 Task: Create Card Infrastructure Upgrade in Board Product Research to Workspace Business Analysis. Create Card Manufacturing Review in Board Team Collaboration to Workspace Business Analysis. Create Card Server Migration in Board Product Development and Innovation Consulting to Workspace Business Analysis
Action: Mouse moved to (505, 161)
Screenshot: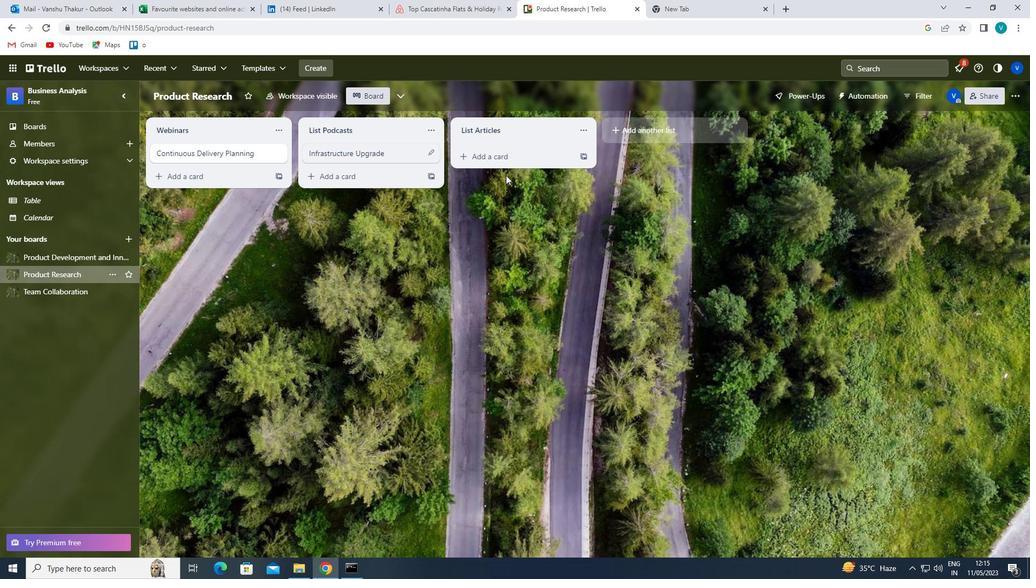
Action: Mouse pressed left at (505, 161)
Screenshot: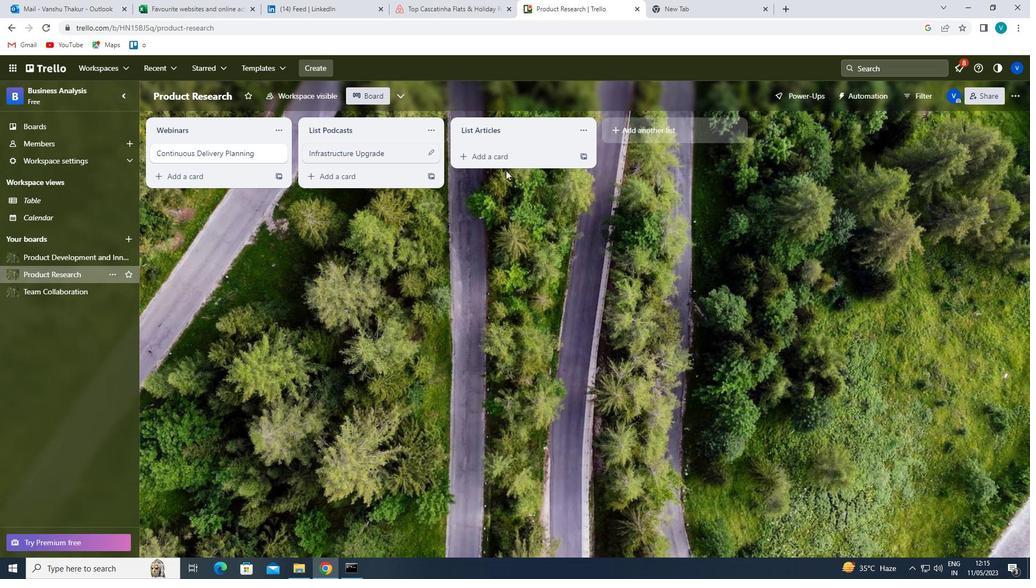 
Action: Key pressed <Key.shift>INFRASTRUCTURE<Key.space><Key.shift>UPGARDE<Key.backspace><Key.backspace><Key.backspace><Key.backspace>RADE<Key.enter>
Screenshot: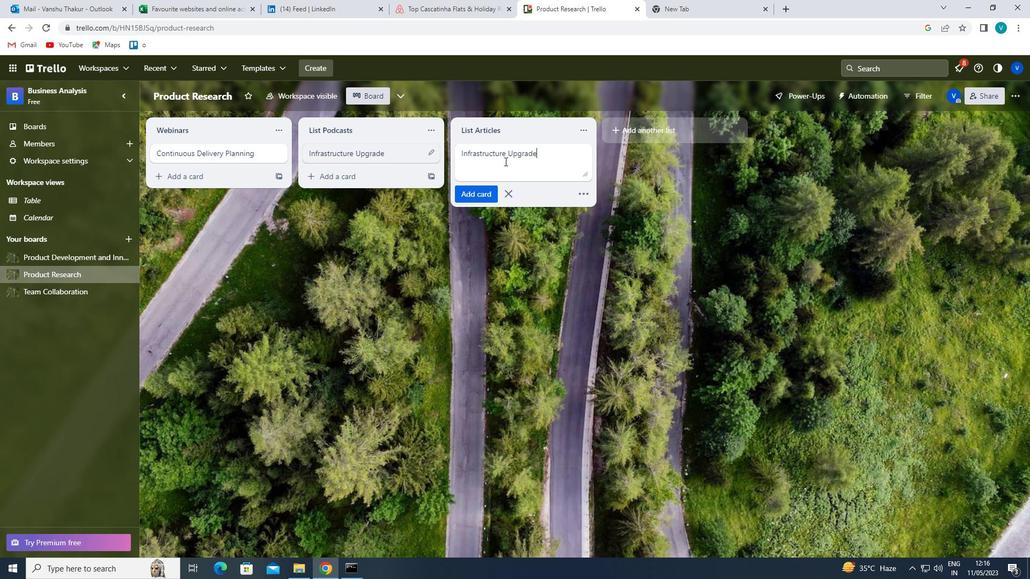 
Action: Mouse moved to (50, 292)
Screenshot: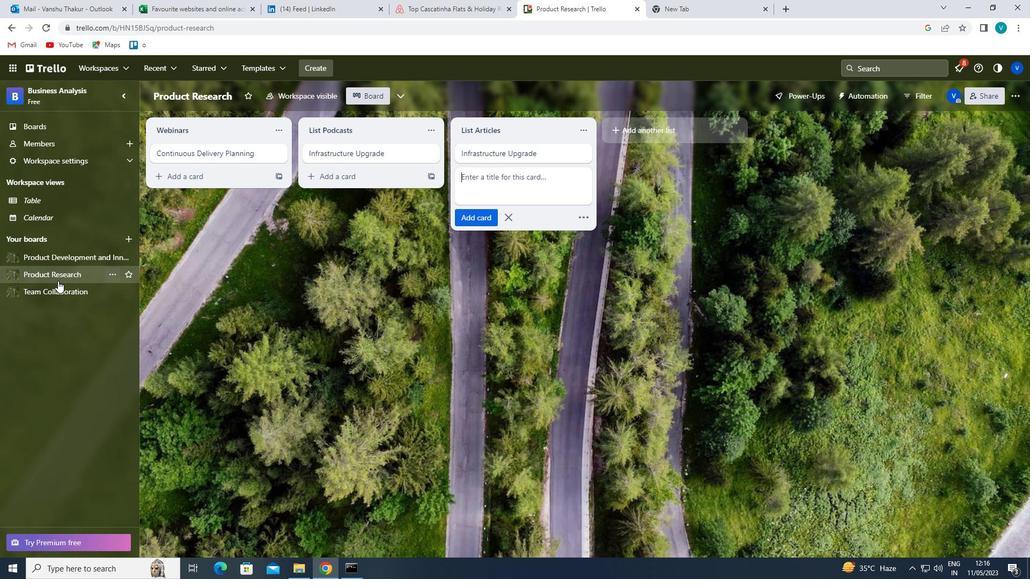 
Action: Mouse pressed left at (50, 292)
Screenshot: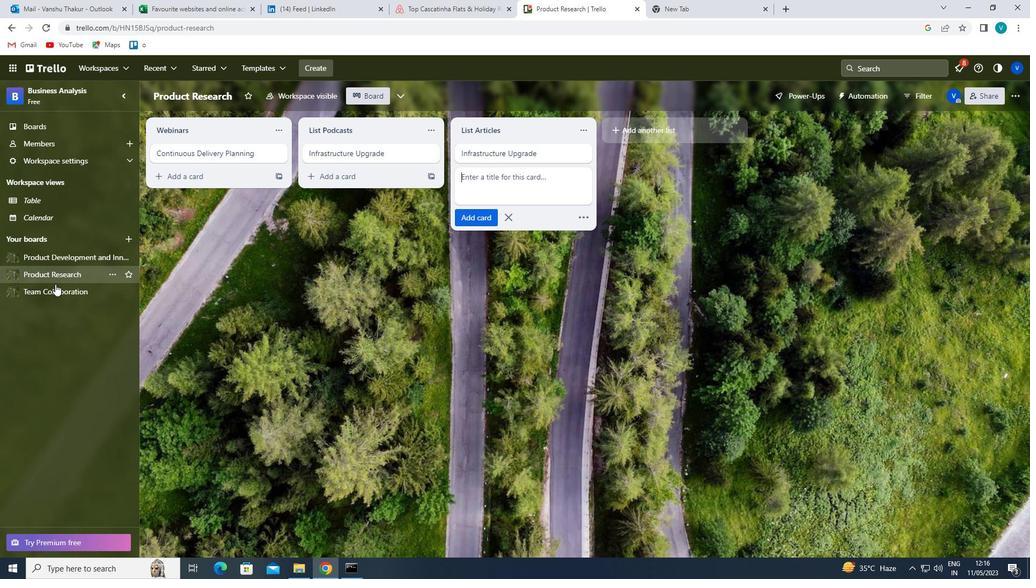 
Action: Mouse moved to (478, 150)
Screenshot: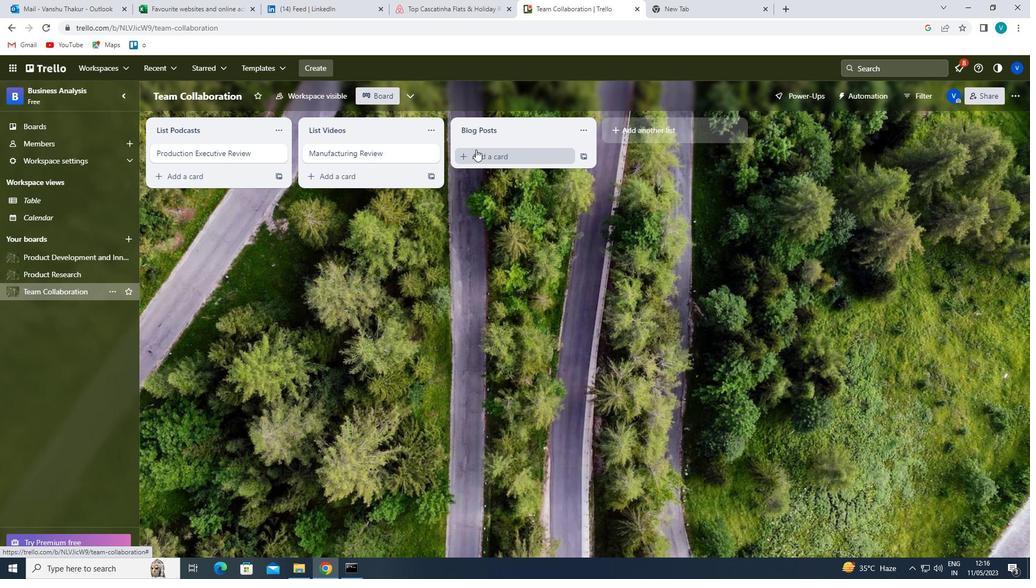 
Action: Mouse pressed left at (478, 150)
Screenshot: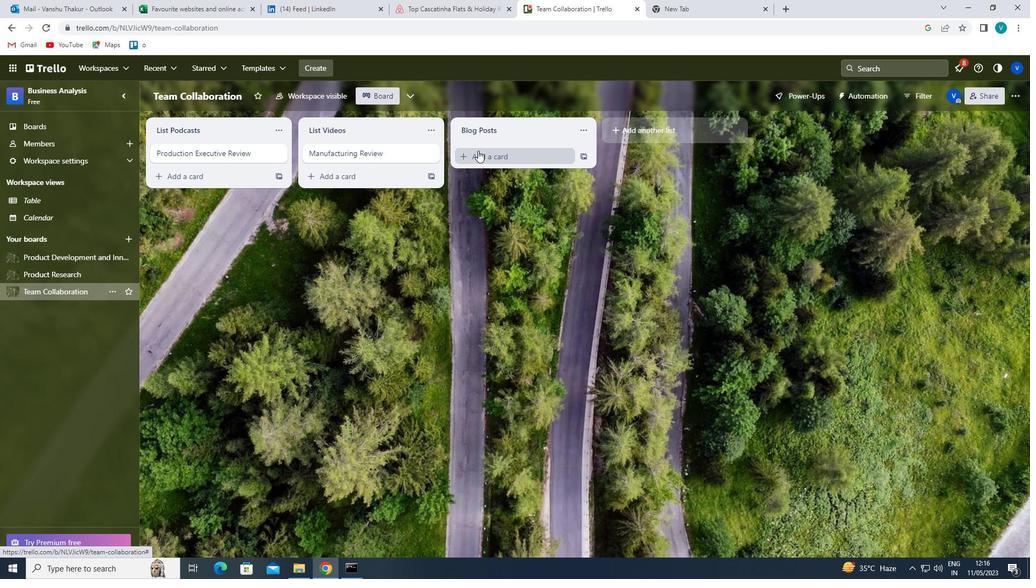 
Action: Mouse moved to (478, 151)
Screenshot: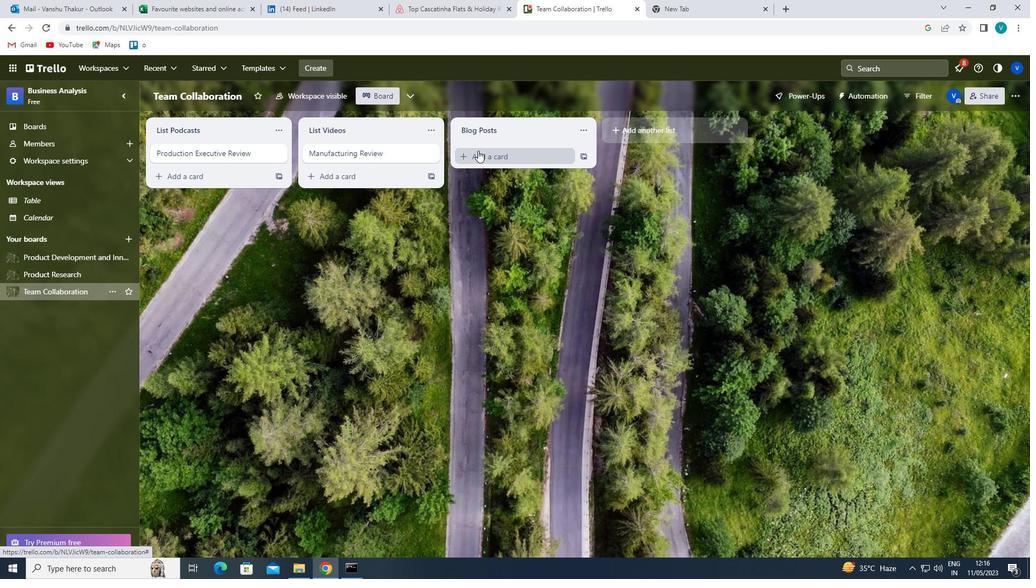 
Action: Key pressed <Key.shift>MANUFACTURING<Key.space><Key.shift>REVIEW<Key.enter>
Screenshot: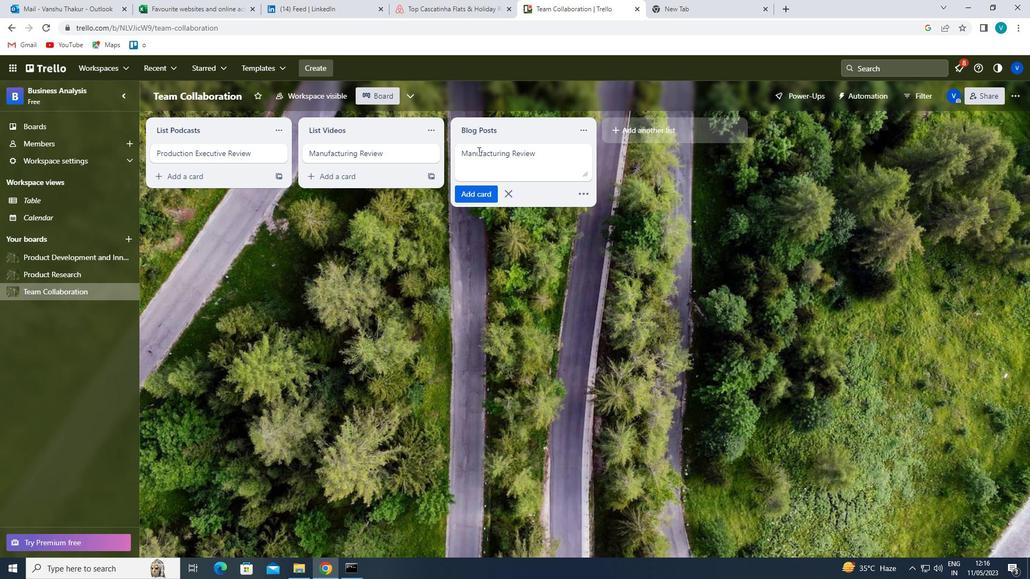 
Action: Mouse moved to (59, 259)
Screenshot: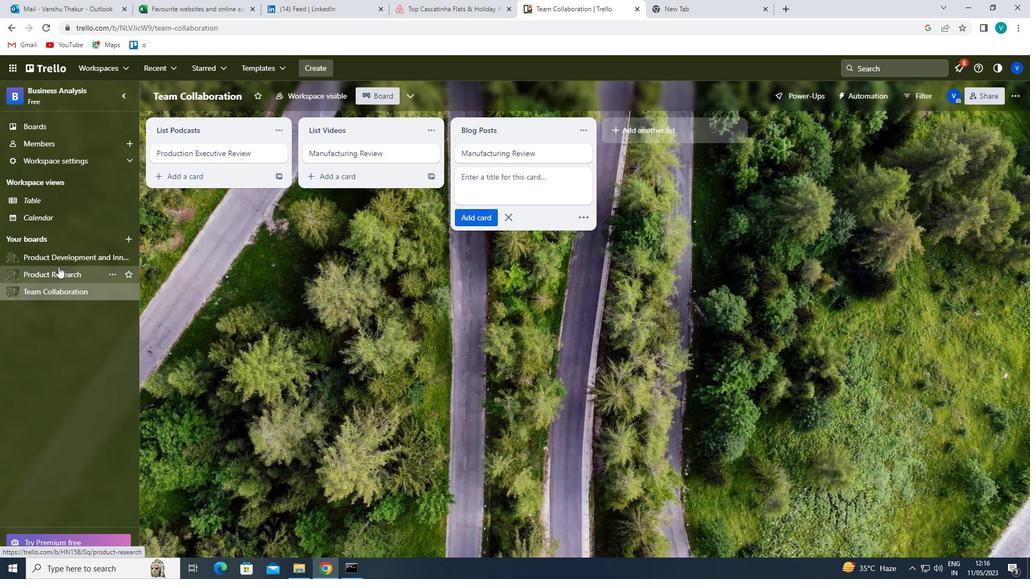 
Action: Mouse pressed left at (59, 259)
Screenshot: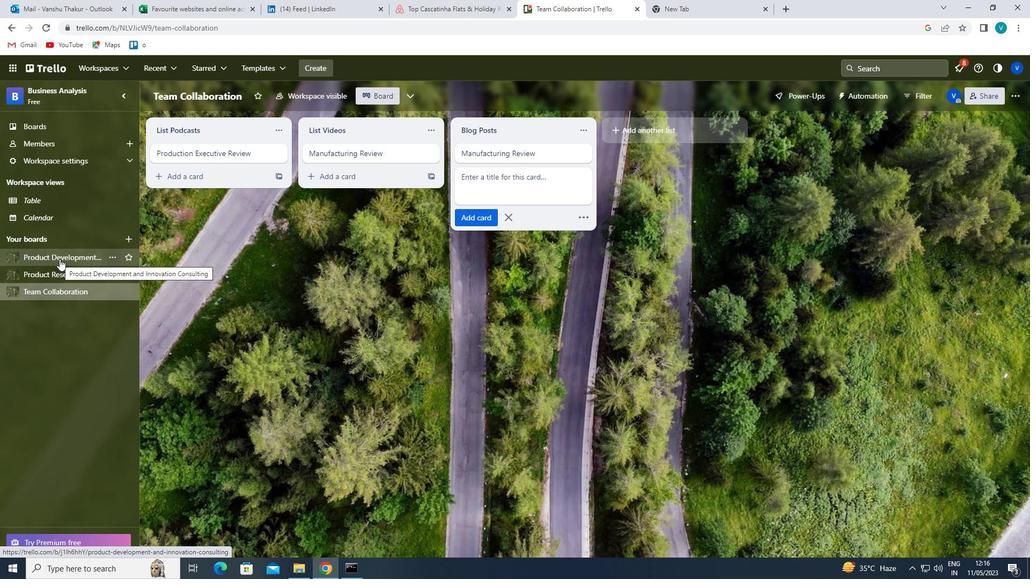 
Action: Mouse moved to (494, 152)
Screenshot: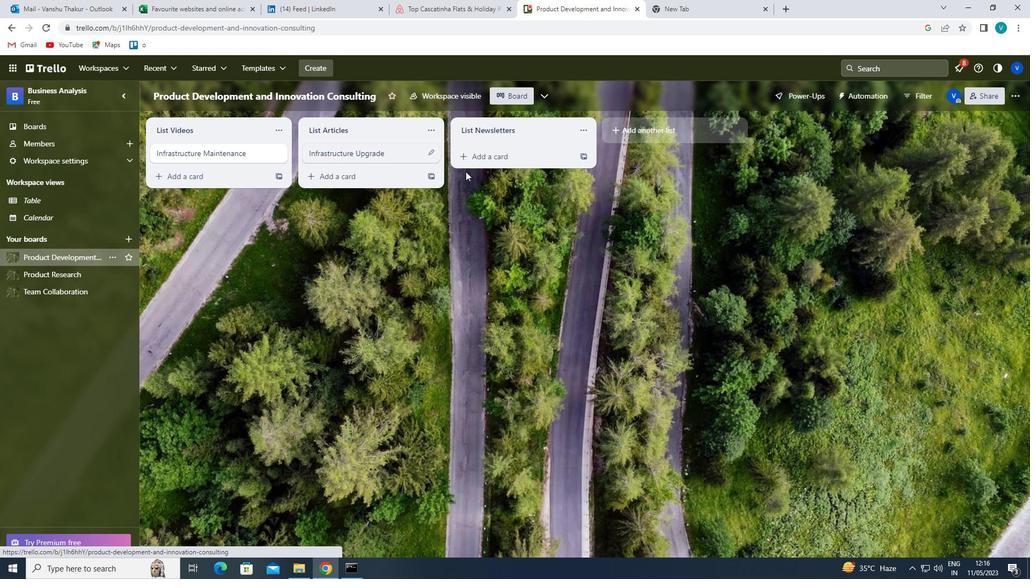 
Action: Mouse pressed left at (494, 152)
Screenshot: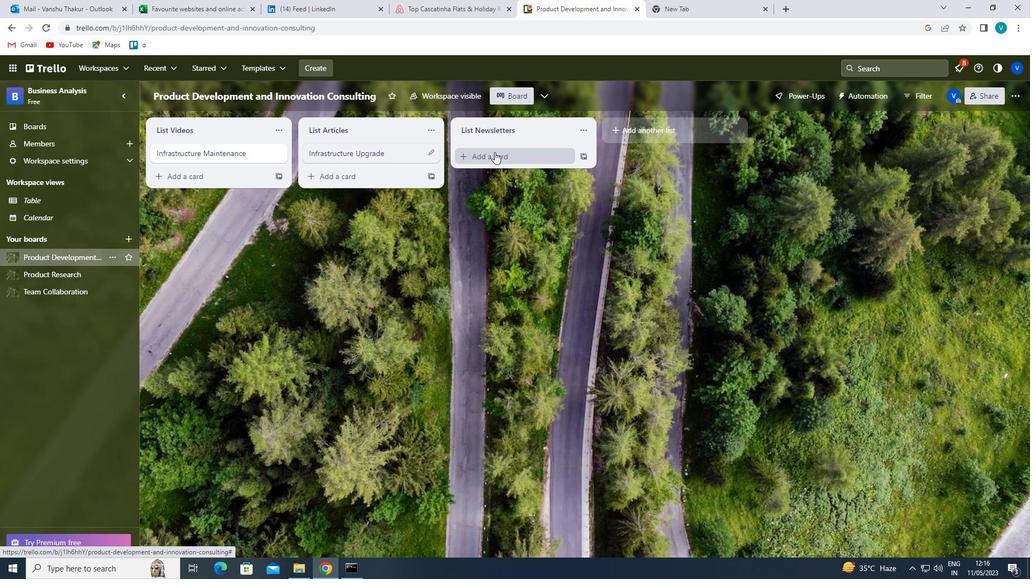 
Action: Key pressed <Key.shift>CARD<Key.space><Key.shift>SERVER<Key.space><Key.shift>MIGRATION
Screenshot: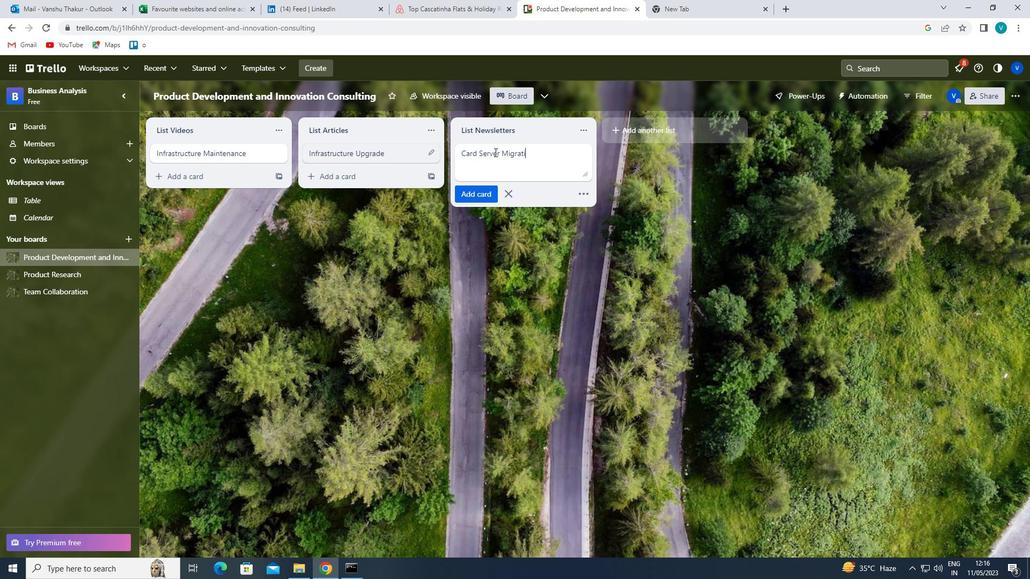 
Action: Mouse moved to (613, 208)
Screenshot: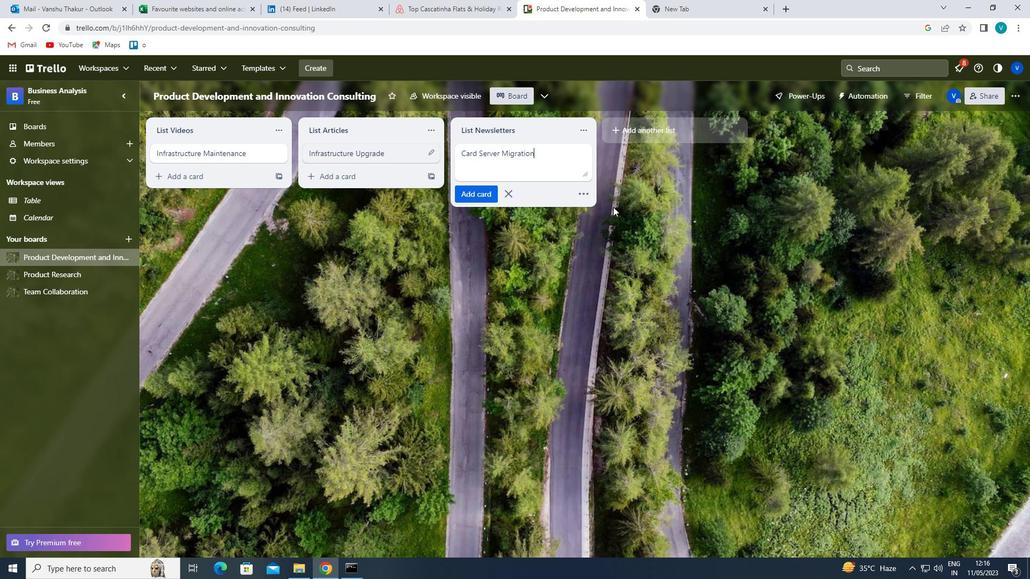
Action: Key pressed <Key.enter>
Screenshot: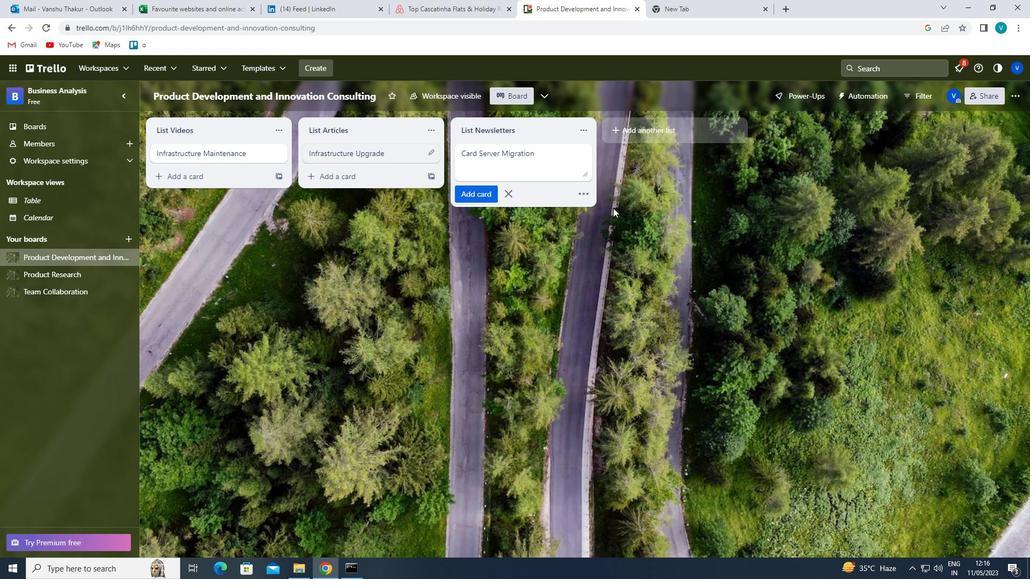 
